 Task: Open a blank sheet, save the file as Aubrey.odt Add the quote 'Don't compare your journey to others; everyone's path is unique.' Apply font style 'Impact' and font size 48 Align the text to the Left .Change the text color to  'Dark blue'
Action: Mouse moved to (267, 133)
Screenshot: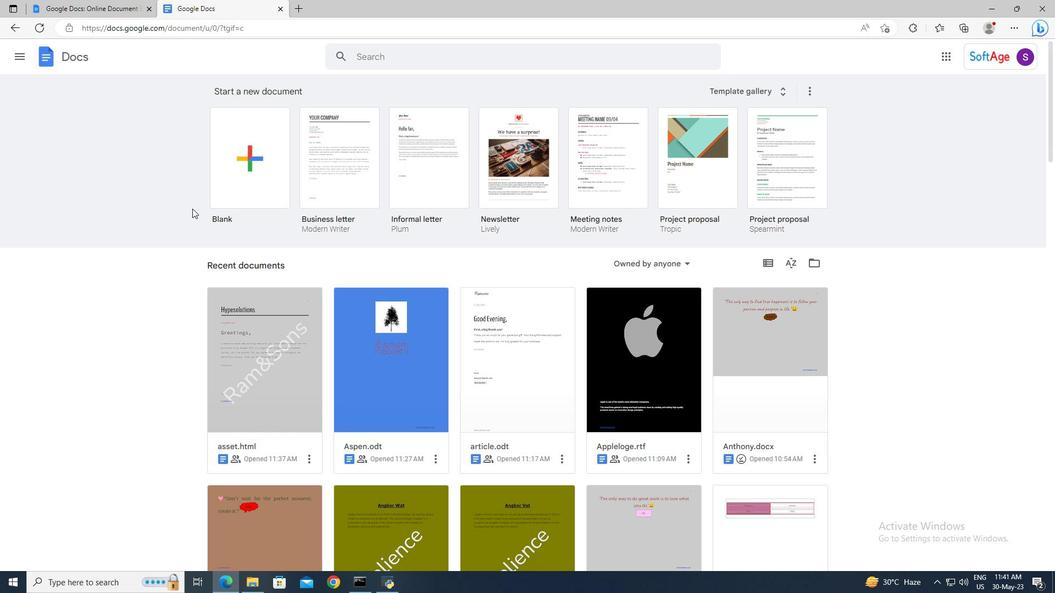 
Action: Mouse pressed left at (267, 133)
Screenshot: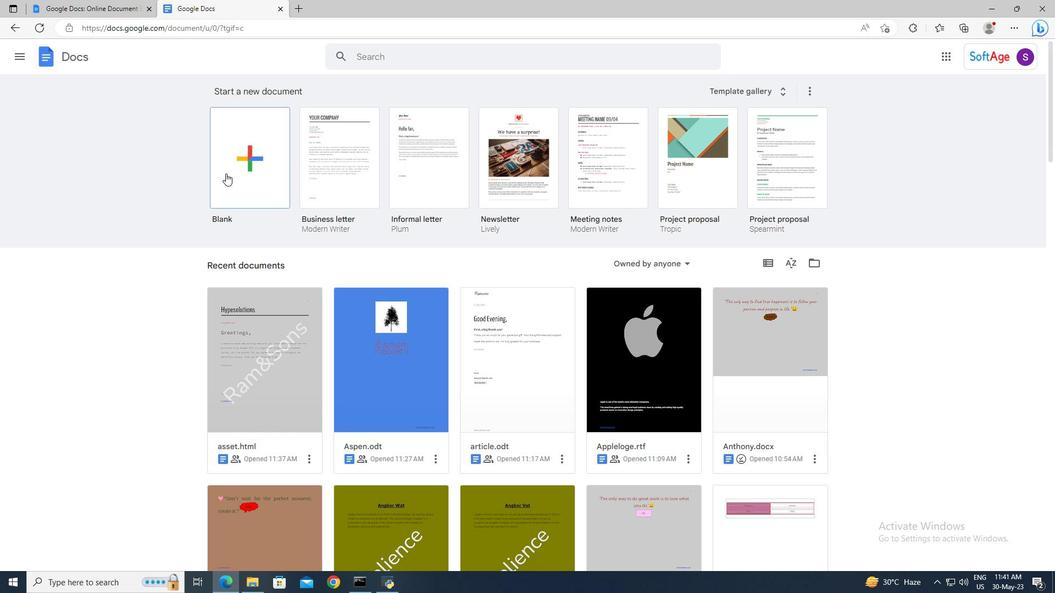 
Action: Mouse moved to (225, 173)
Screenshot: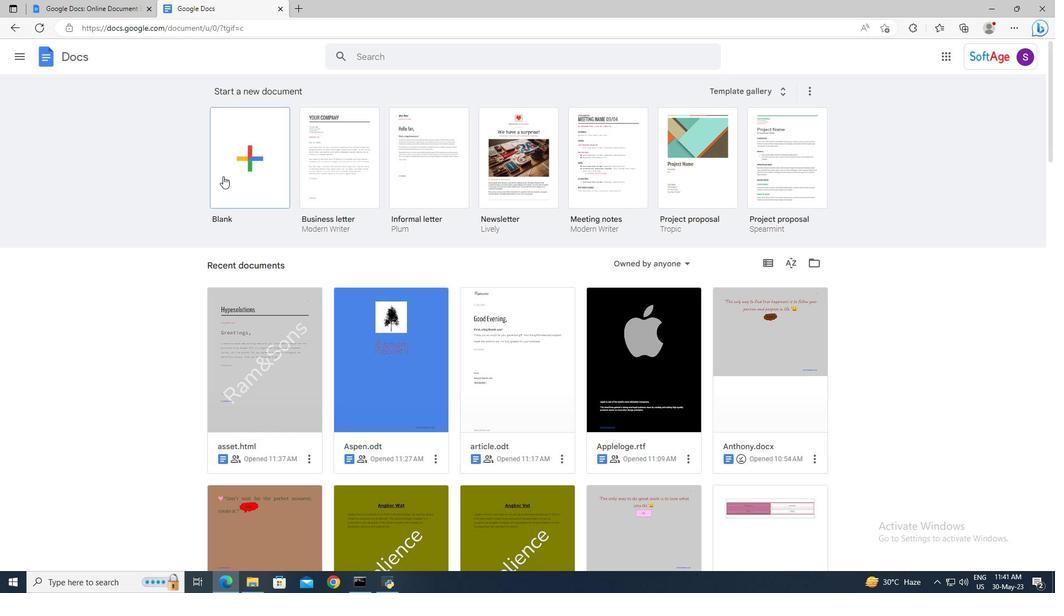 
Action: Mouse pressed left at (225, 173)
Screenshot: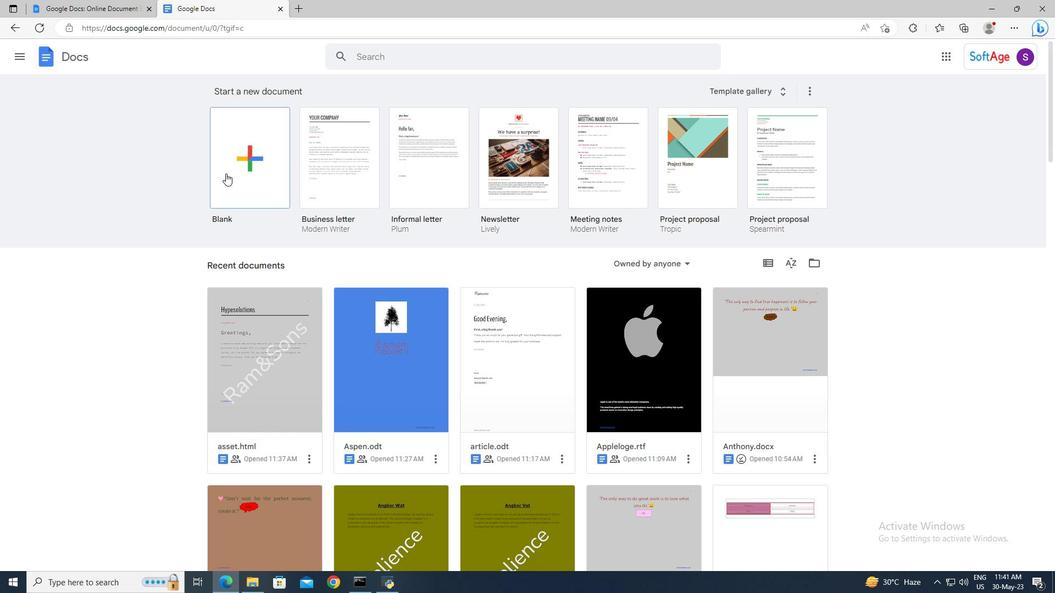 
Action: Mouse moved to (83, 50)
Screenshot: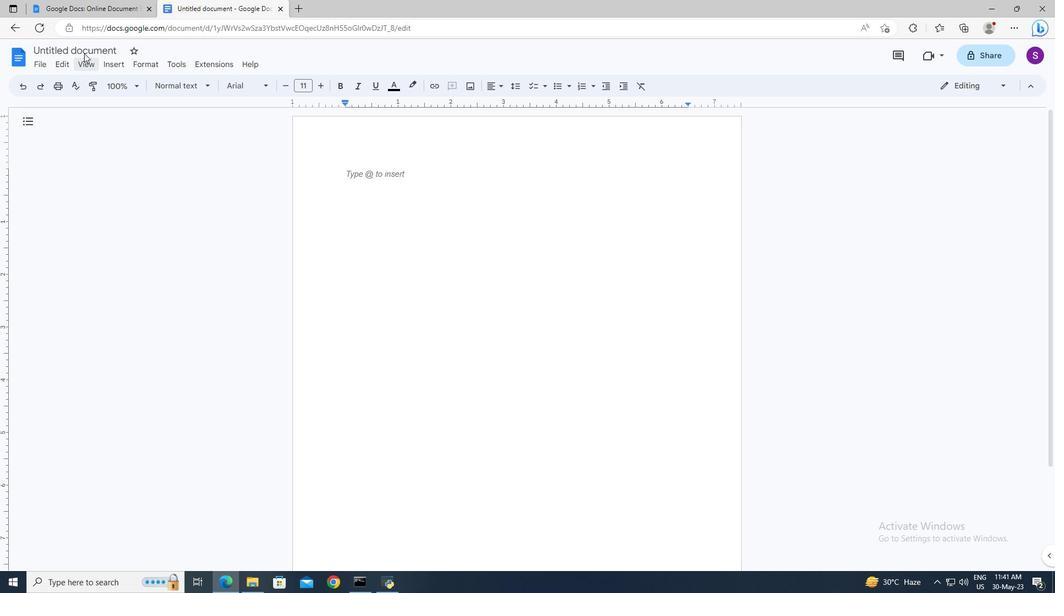 
Action: Mouse pressed left at (83, 50)
Screenshot: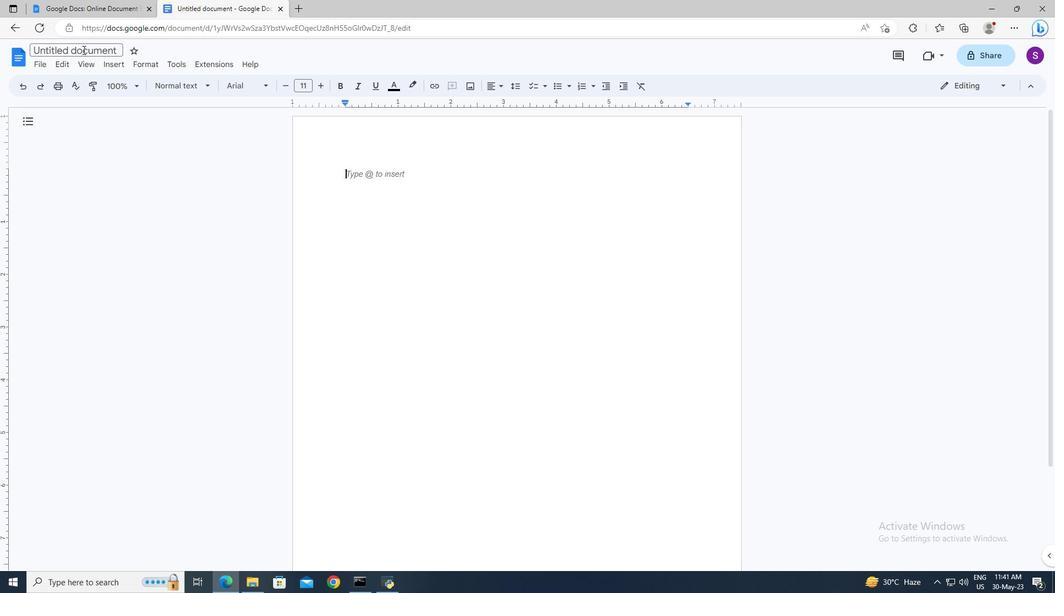 
Action: Key pressed <Key.shift>Aubrey.odt<Key.enter>
Screenshot: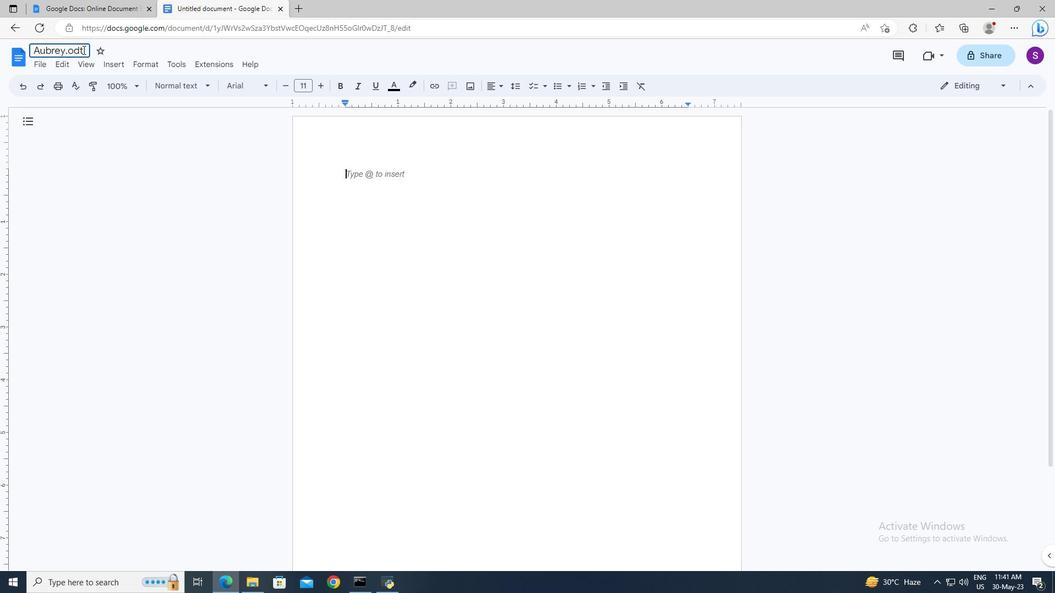 
Action: Mouse moved to (354, 170)
Screenshot: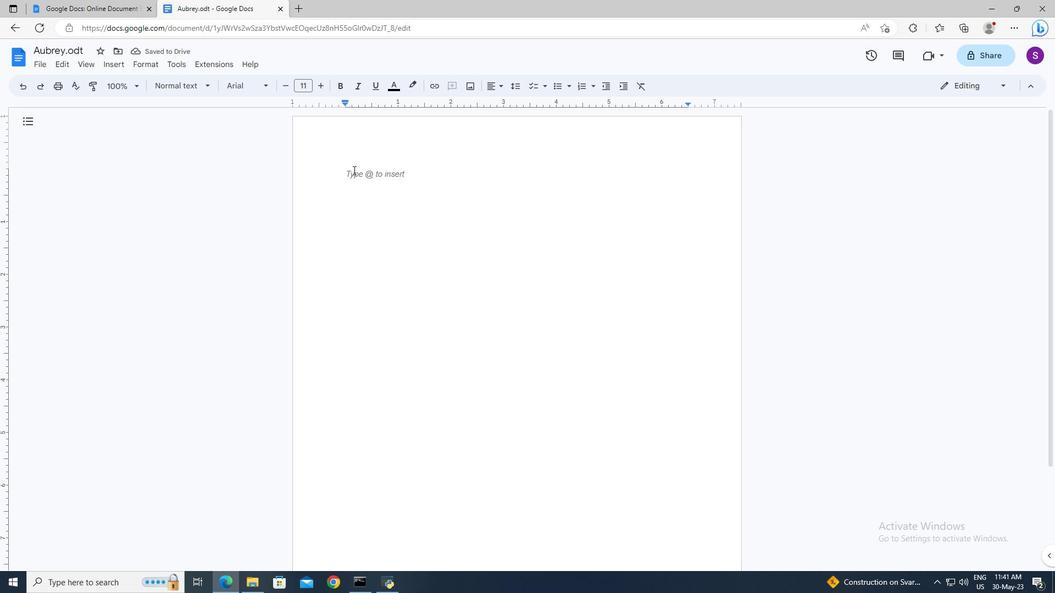 
Action: Mouse pressed left at (354, 170)
Screenshot: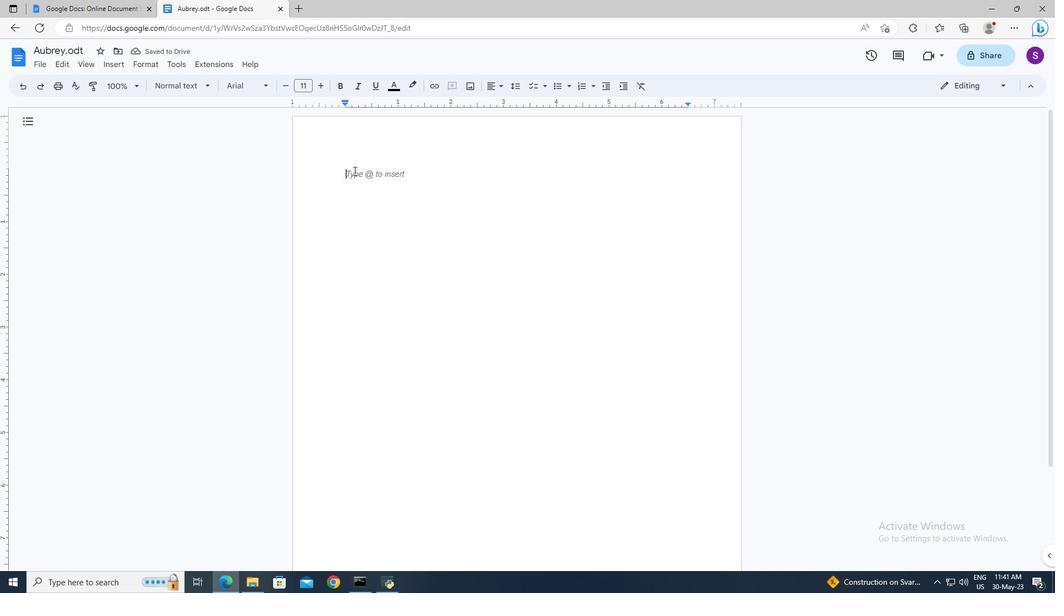 
Action: Key pressed <Key.shift>"<Key.shift>Don't<Key.space>compare<Key.space>your<Key.space>journey<Key.space>to<Key.space>others;<Key.space>everyone's<Key.space>path<Key.space>is<Key.space>unique.<Key.shift>"ctrl+A
Screenshot: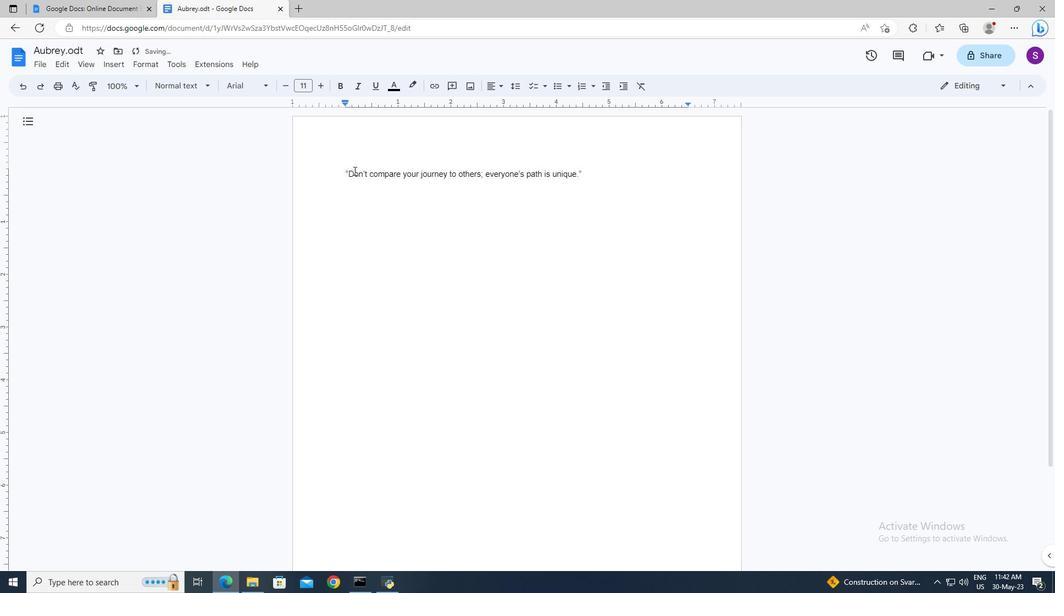 
Action: Mouse moved to (264, 91)
Screenshot: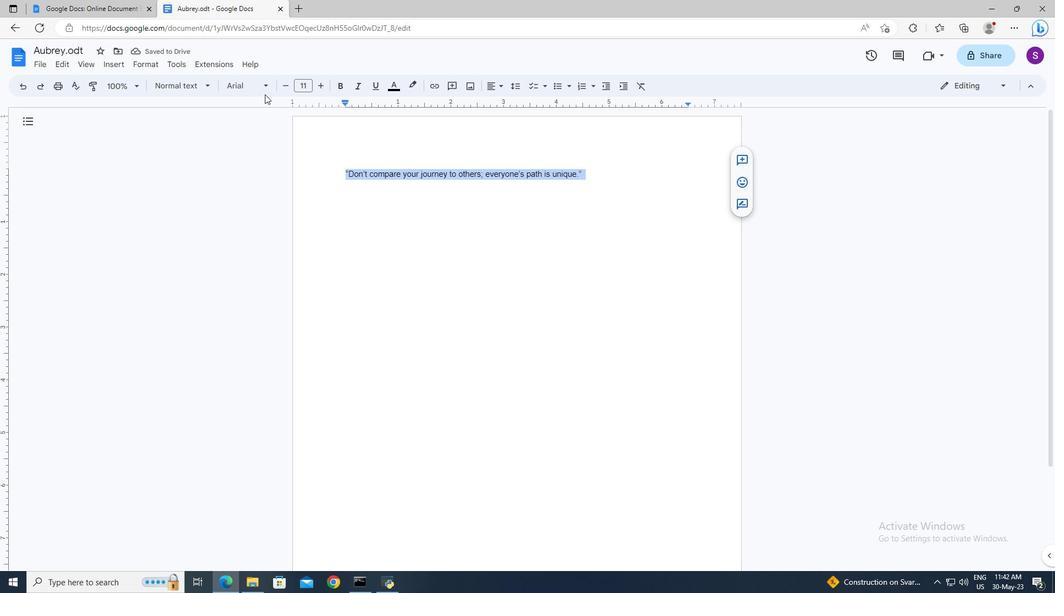 
Action: Mouse pressed left at (264, 91)
Screenshot: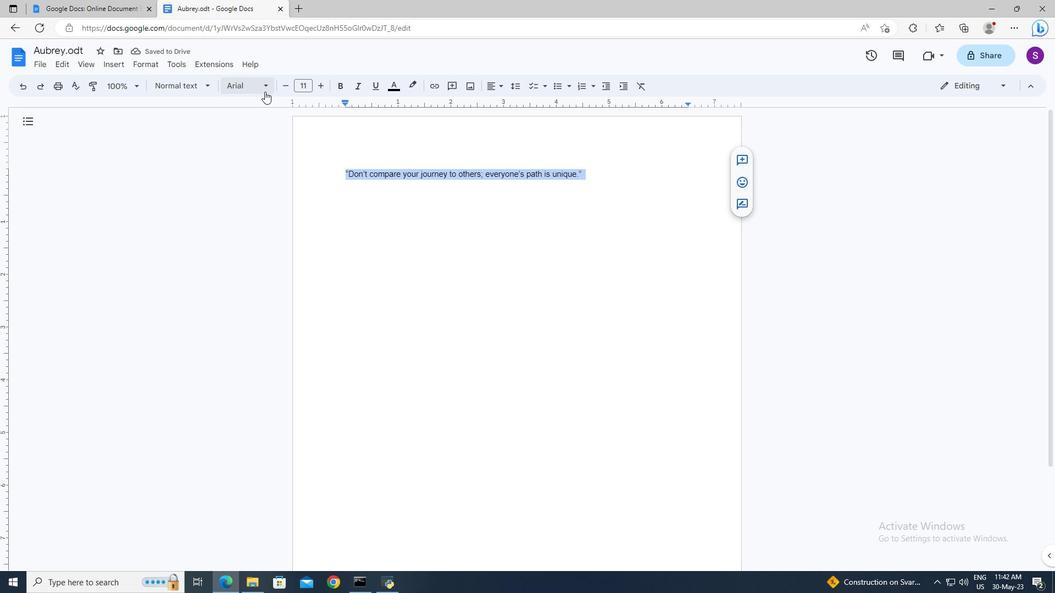 
Action: Mouse moved to (263, 384)
Screenshot: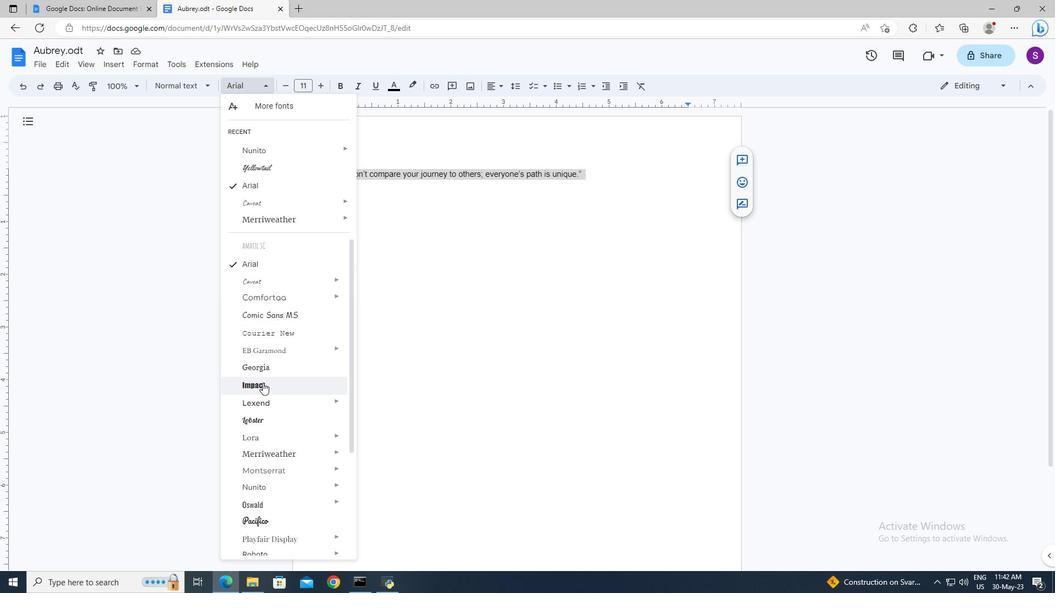 
Action: Mouse pressed left at (263, 384)
Screenshot: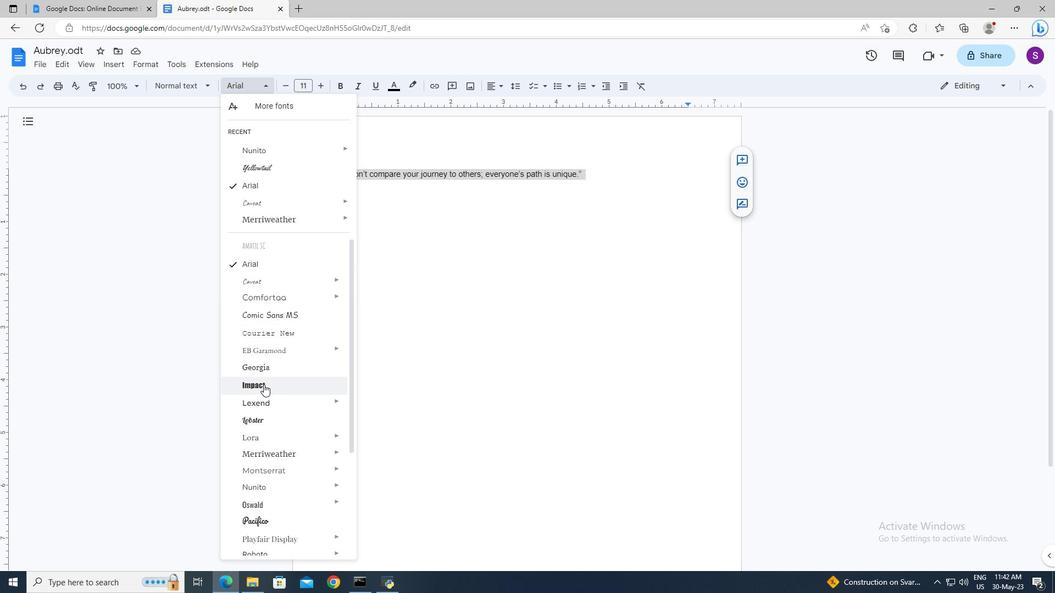 
Action: Mouse moved to (306, 86)
Screenshot: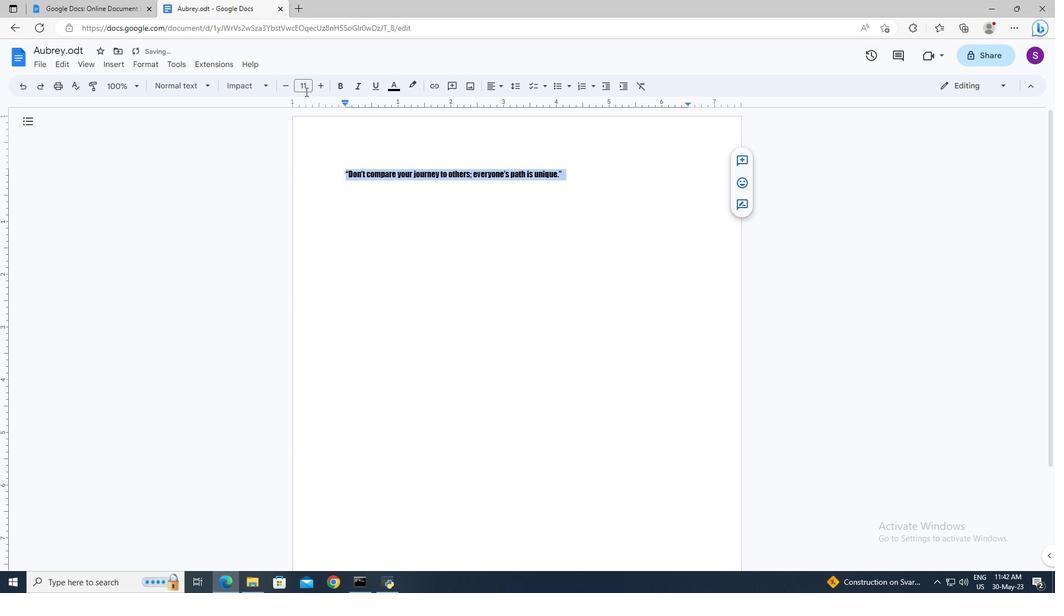 
Action: Mouse pressed left at (306, 86)
Screenshot: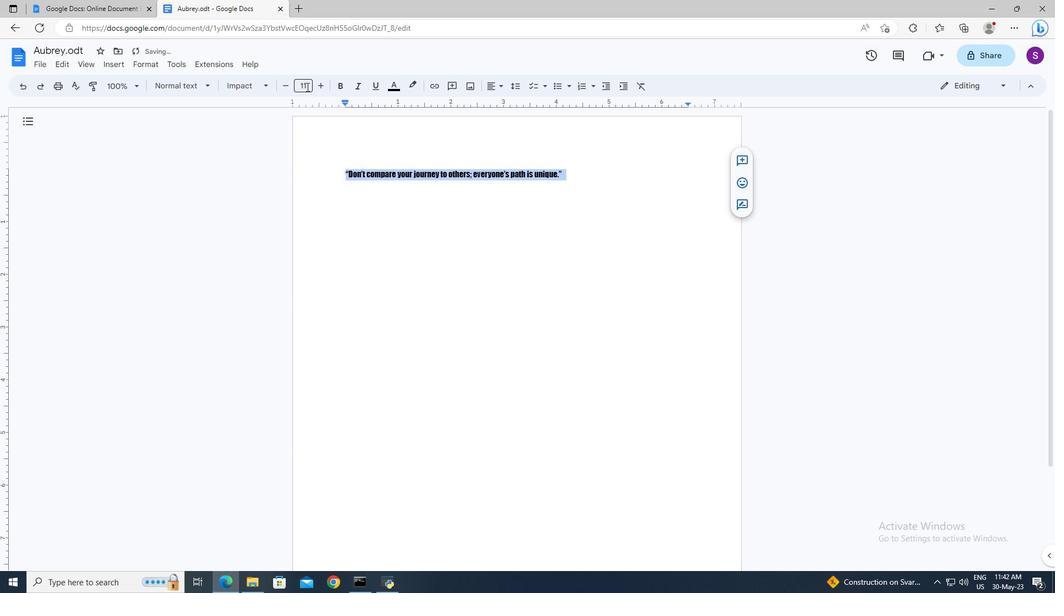 
Action: Key pressed 48<Key.enter>
Screenshot: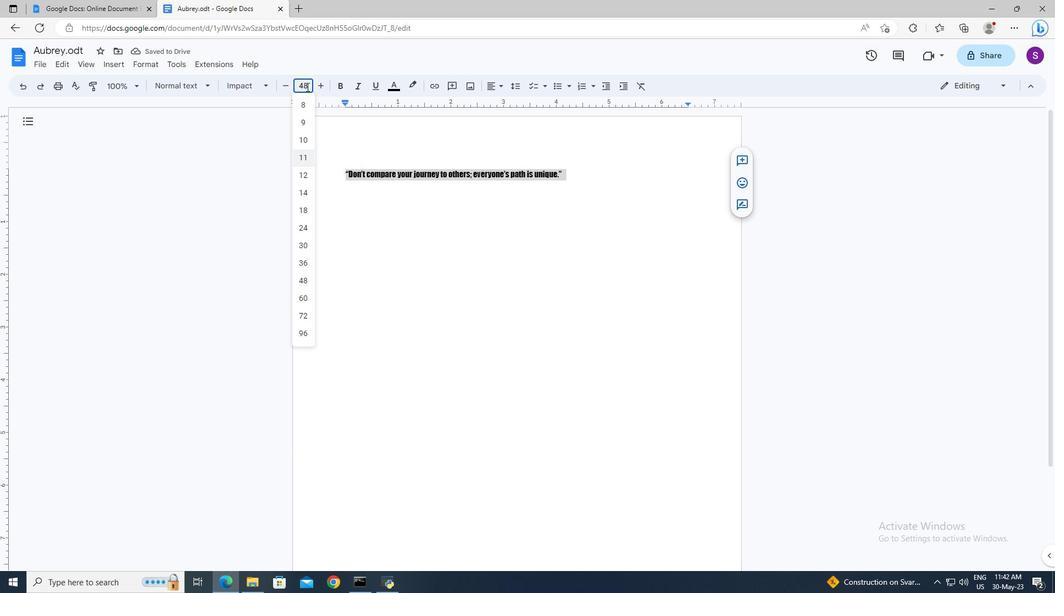 
Action: Mouse moved to (487, 79)
Screenshot: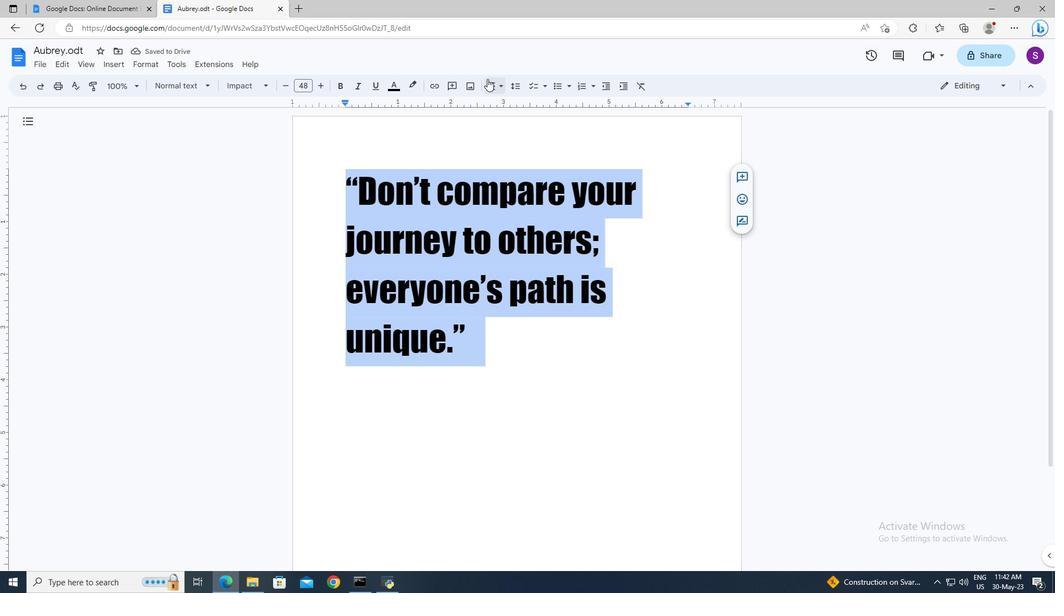 
Action: Mouse pressed left at (487, 79)
Screenshot: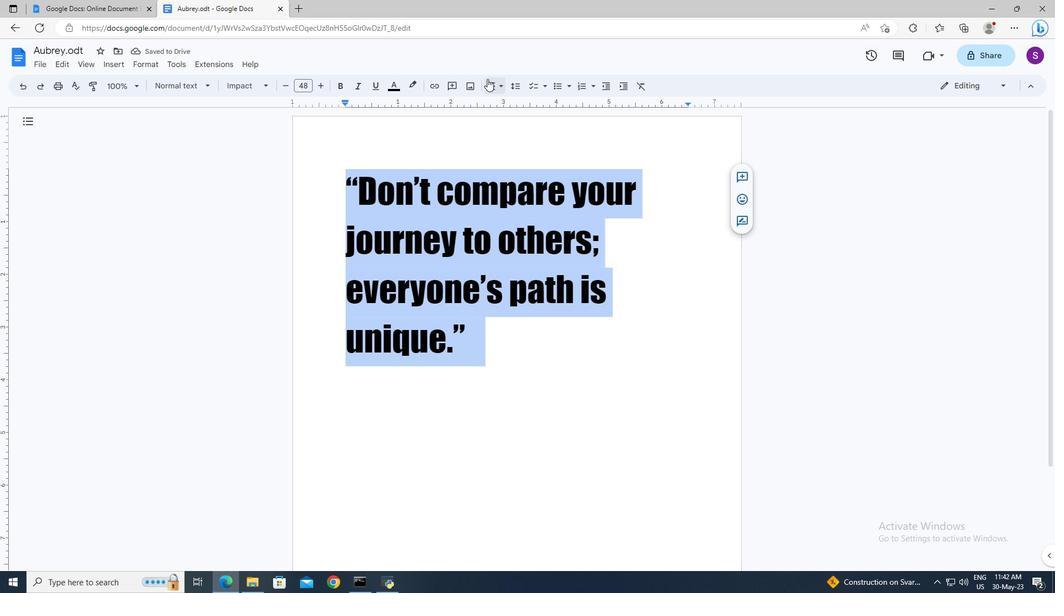 
Action: Mouse moved to (491, 107)
Screenshot: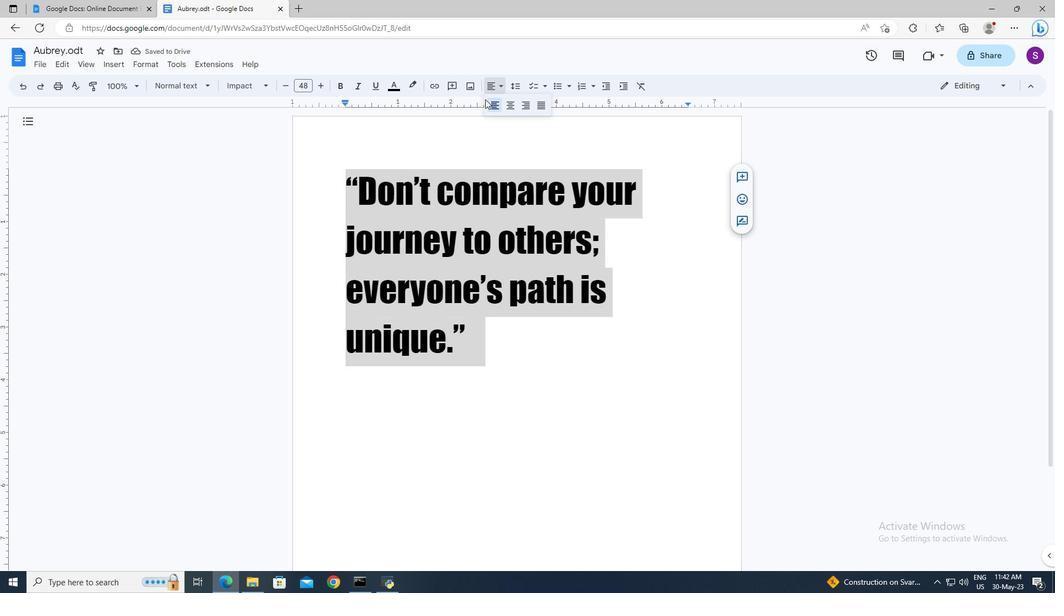 
Action: Mouse pressed left at (491, 107)
Screenshot: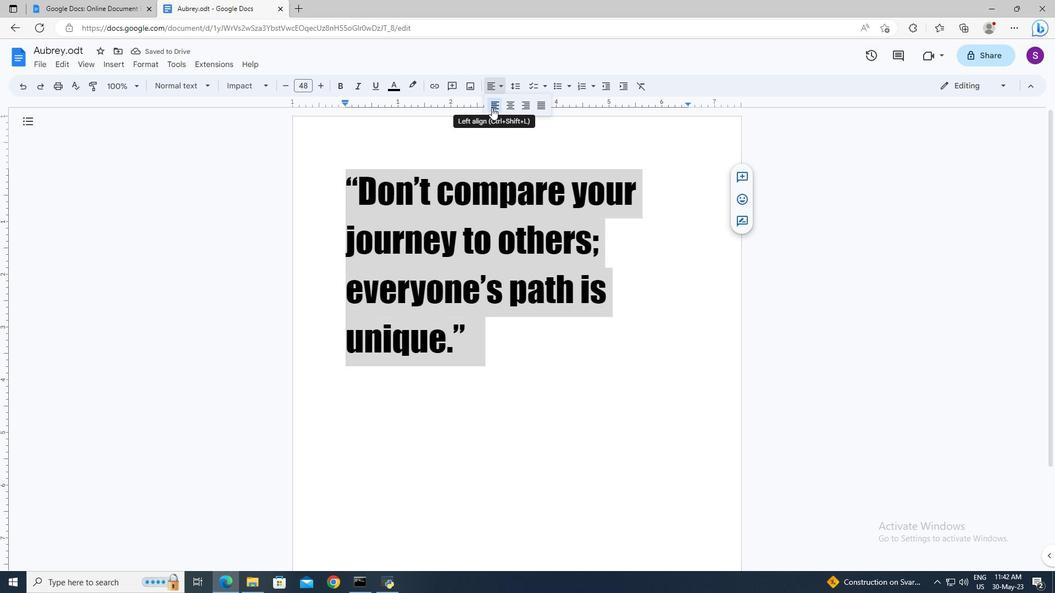 
Action: Mouse moved to (397, 91)
Screenshot: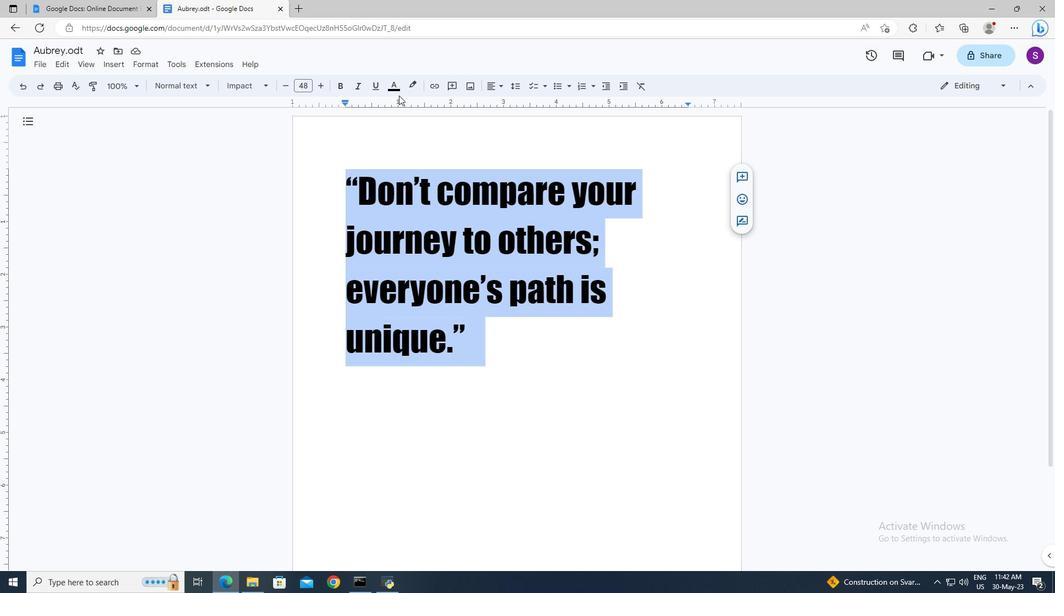 
Action: Mouse pressed left at (397, 91)
Screenshot: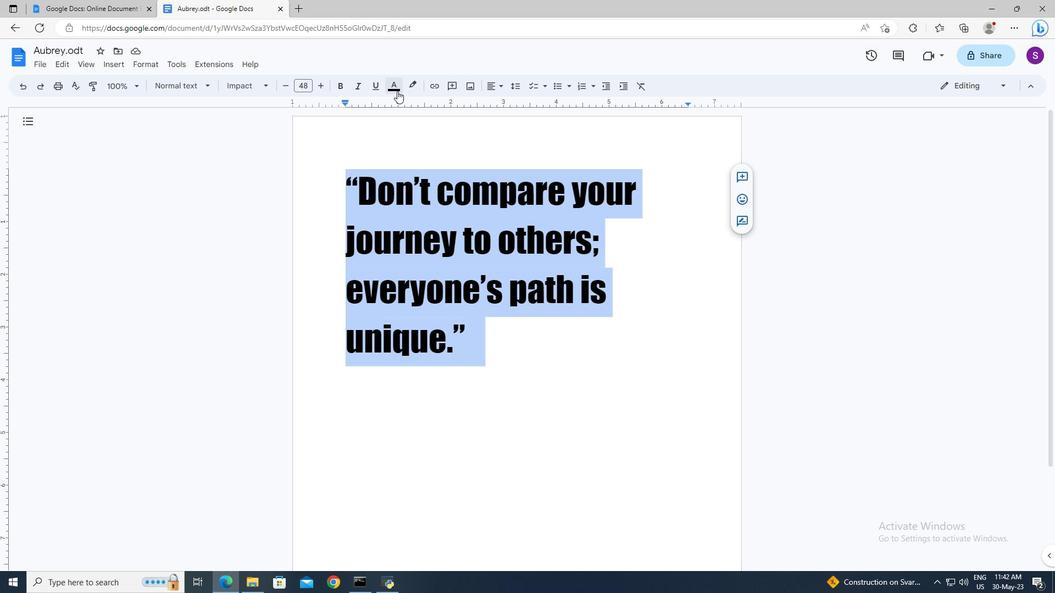 
Action: Mouse moved to (482, 190)
Screenshot: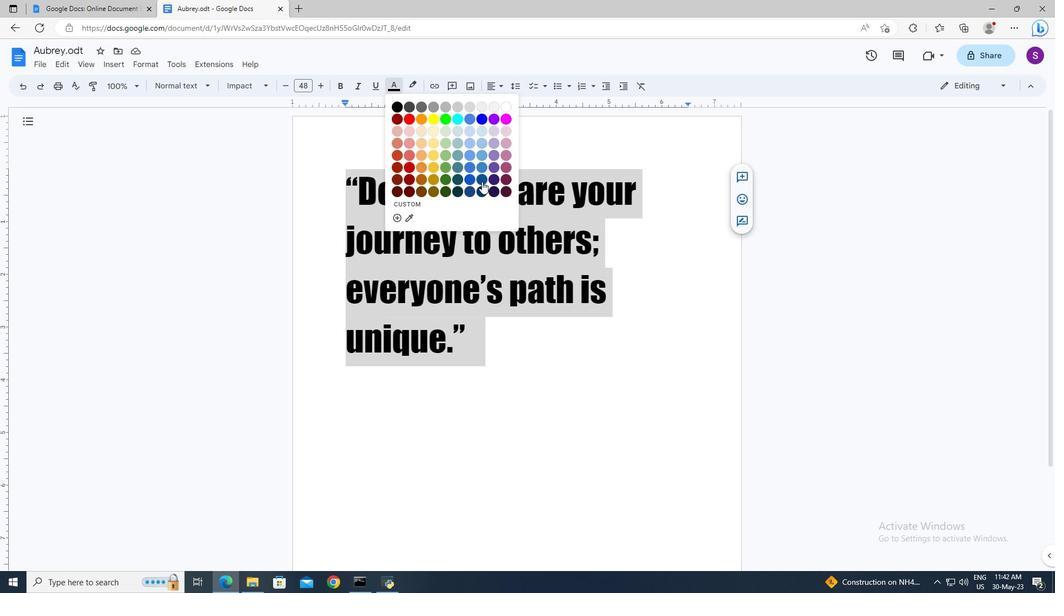 
Action: Mouse pressed left at (482, 190)
Screenshot: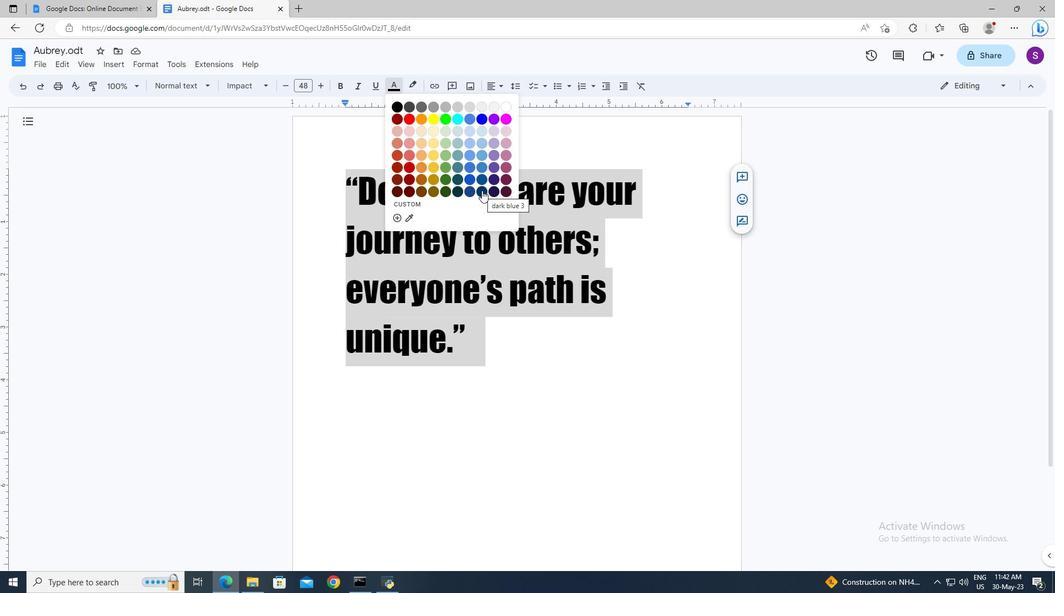 
Action: Mouse moved to (518, 336)
Screenshot: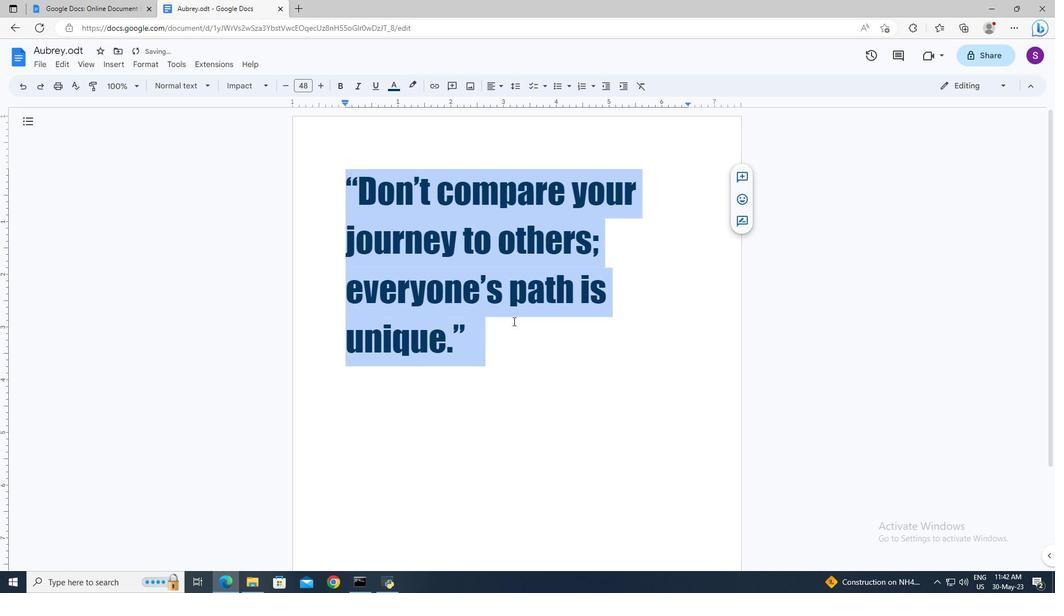 
Action: Mouse pressed left at (518, 336)
Screenshot: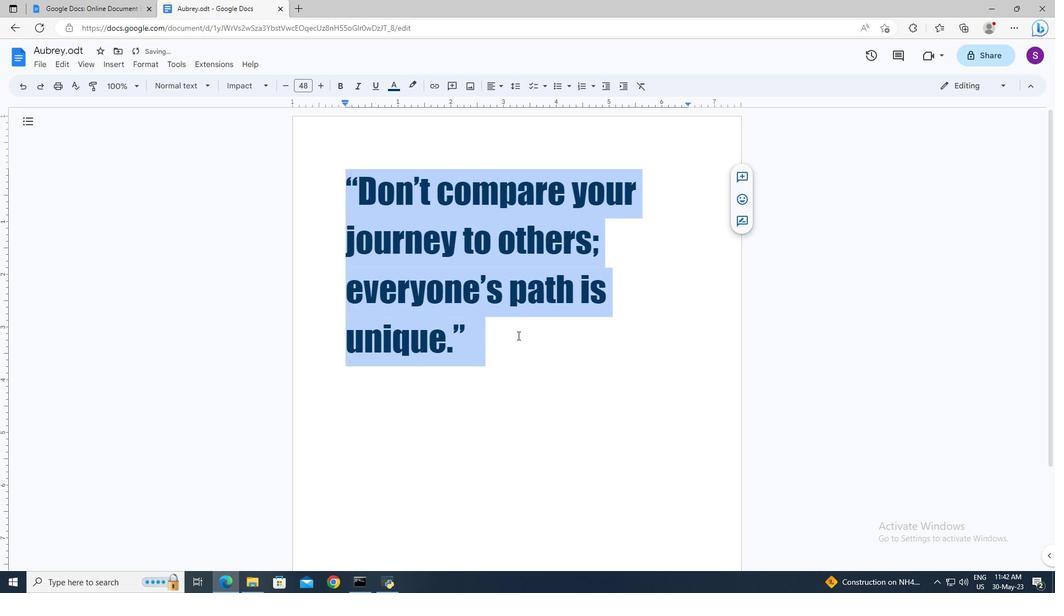 
Action: Mouse moved to (517, 336)
Screenshot: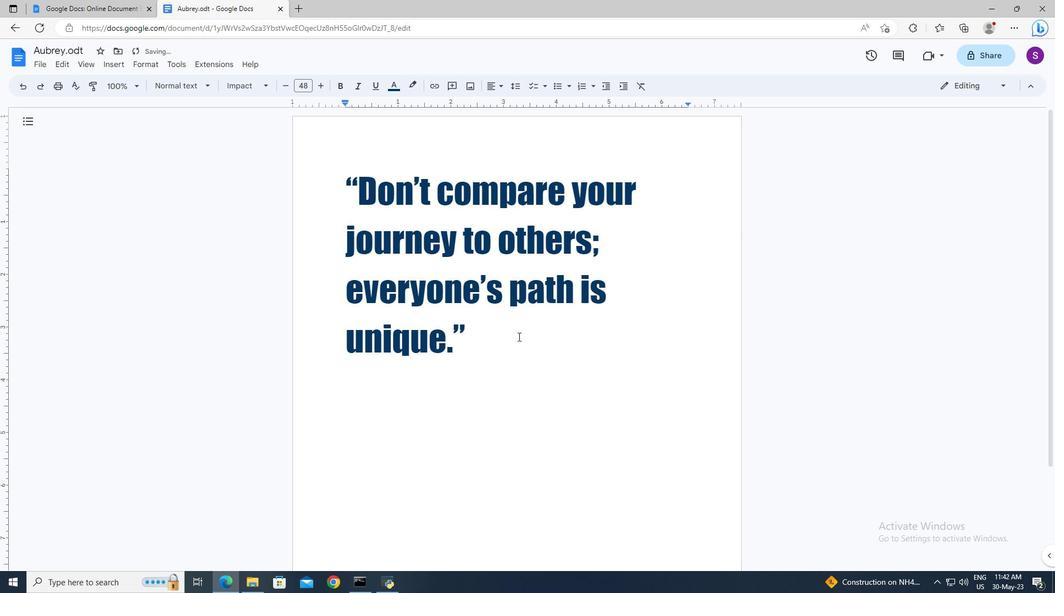 
